 Task: Add Chicken Salad Croissant Sandwich to the cart.
Action: Mouse moved to (688, 244)
Screenshot: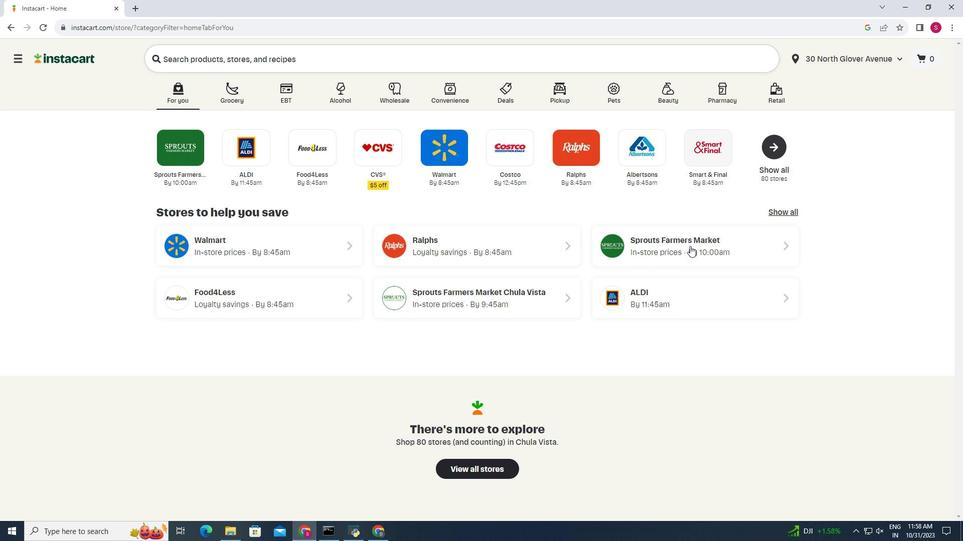 
Action: Mouse pressed left at (688, 244)
Screenshot: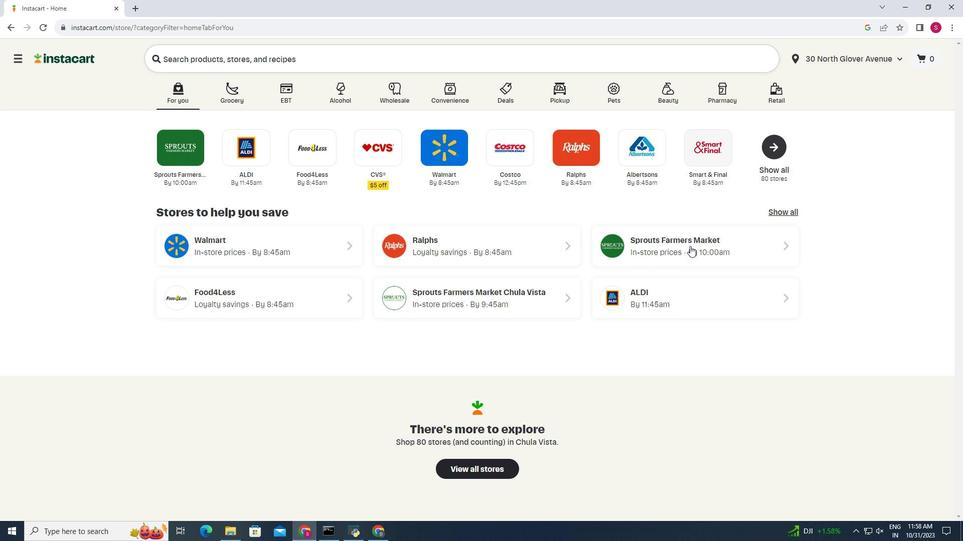 
Action: Mouse moved to (72, 458)
Screenshot: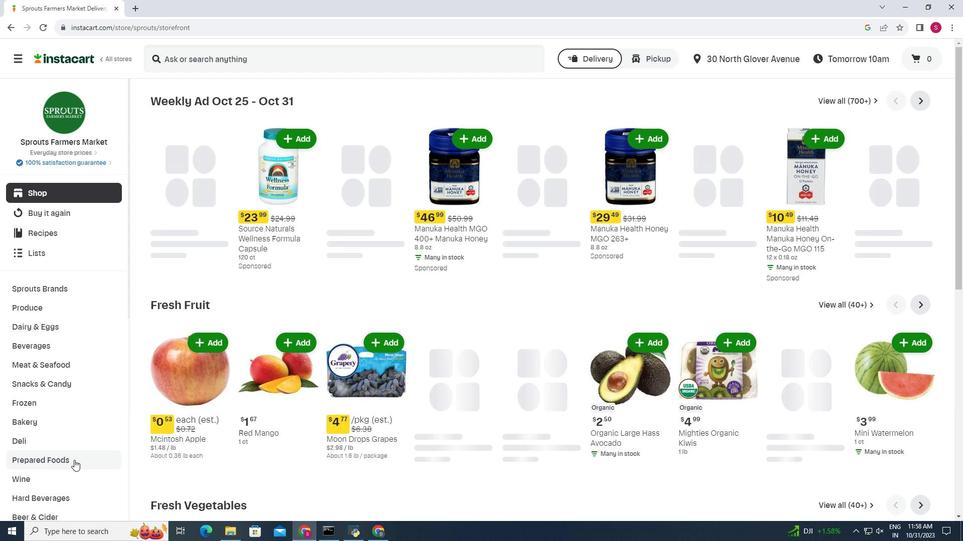 
Action: Mouse pressed left at (72, 458)
Screenshot: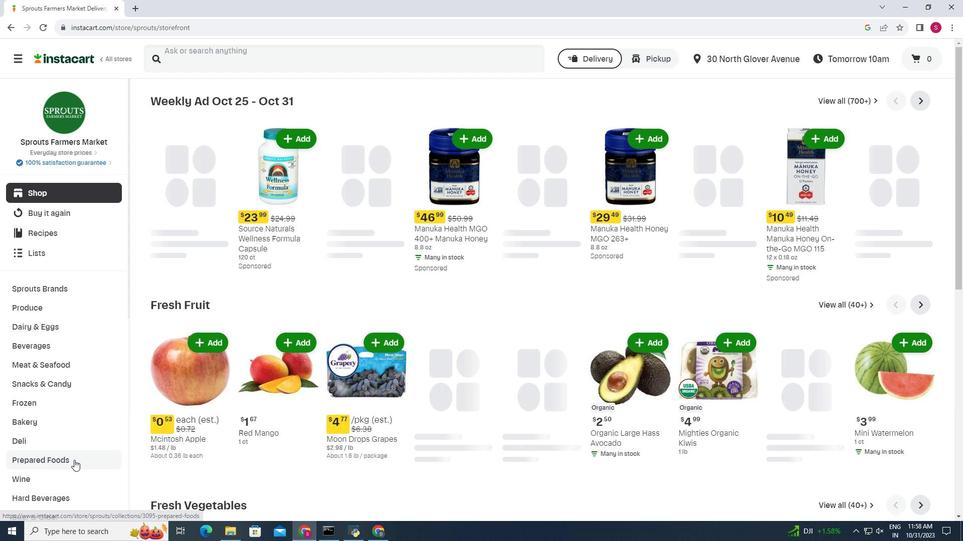 
Action: Mouse moved to (280, 125)
Screenshot: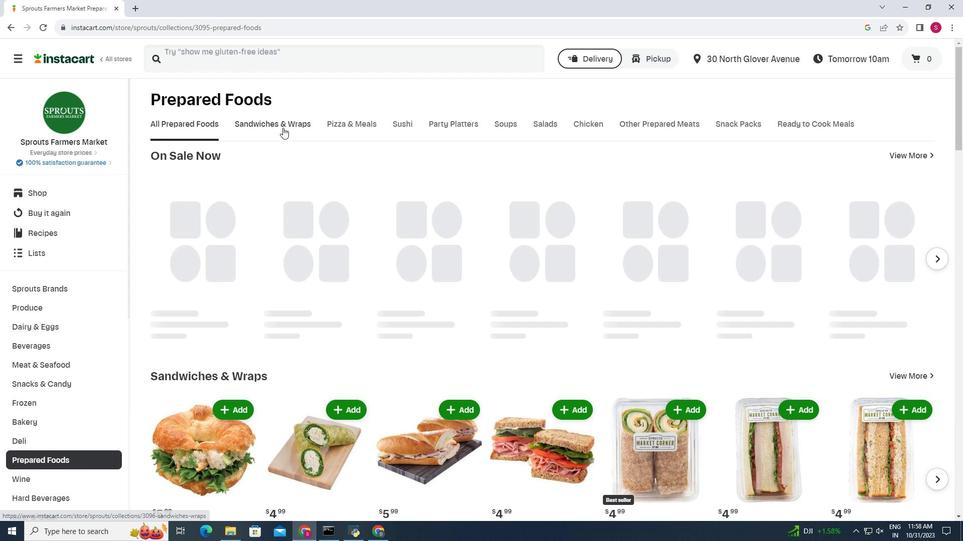 
Action: Mouse pressed left at (280, 125)
Screenshot: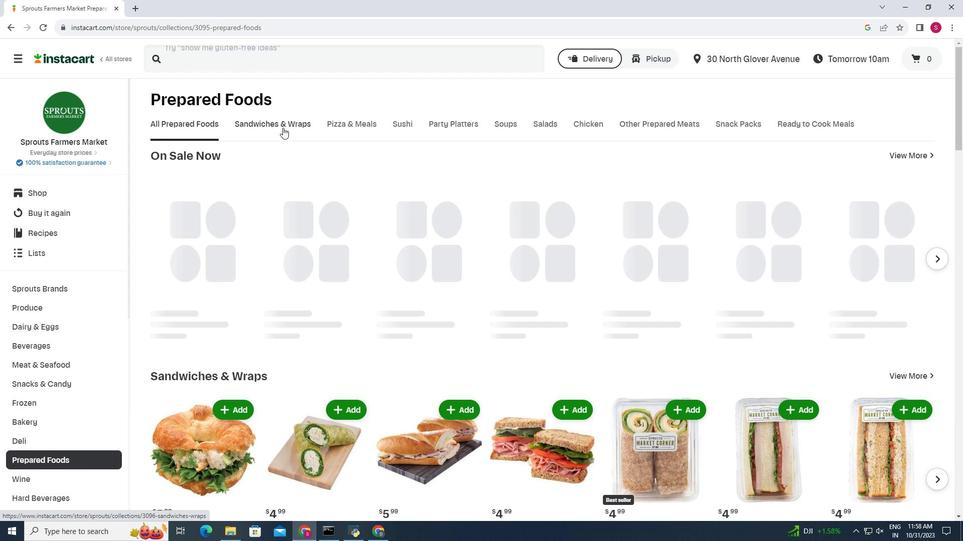 
Action: Mouse moved to (822, 209)
Screenshot: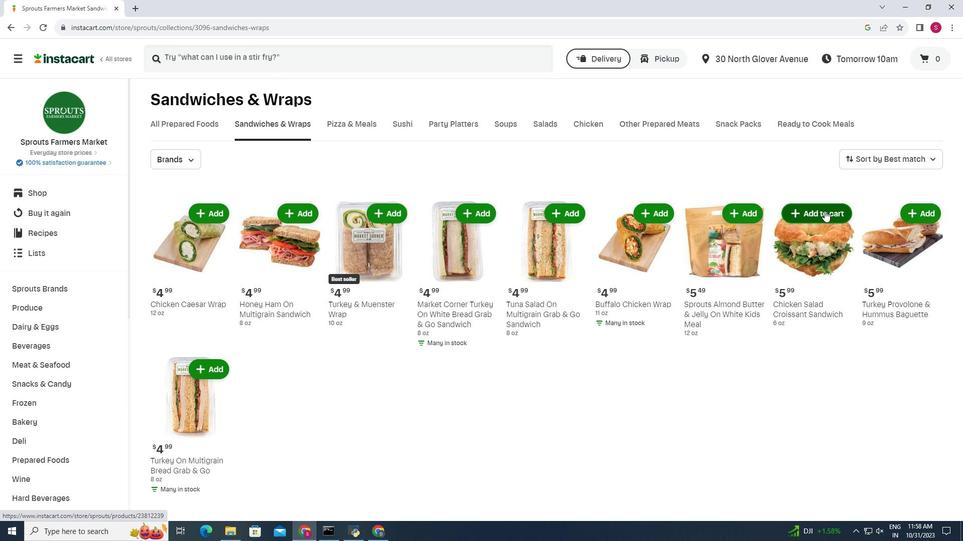 
Action: Mouse pressed left at (822, 209)
Screenshot: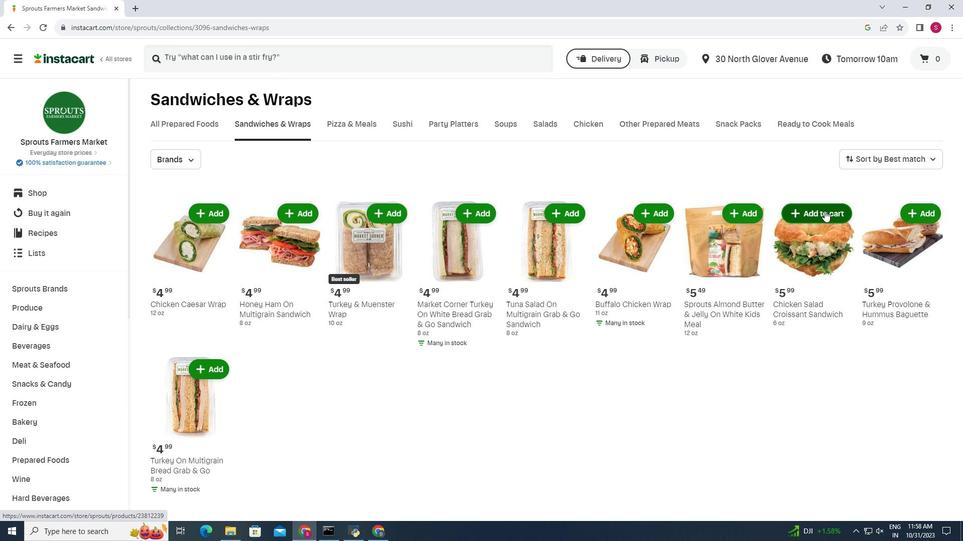 
Action: Mouse moved to (795, 182)
Screenshot: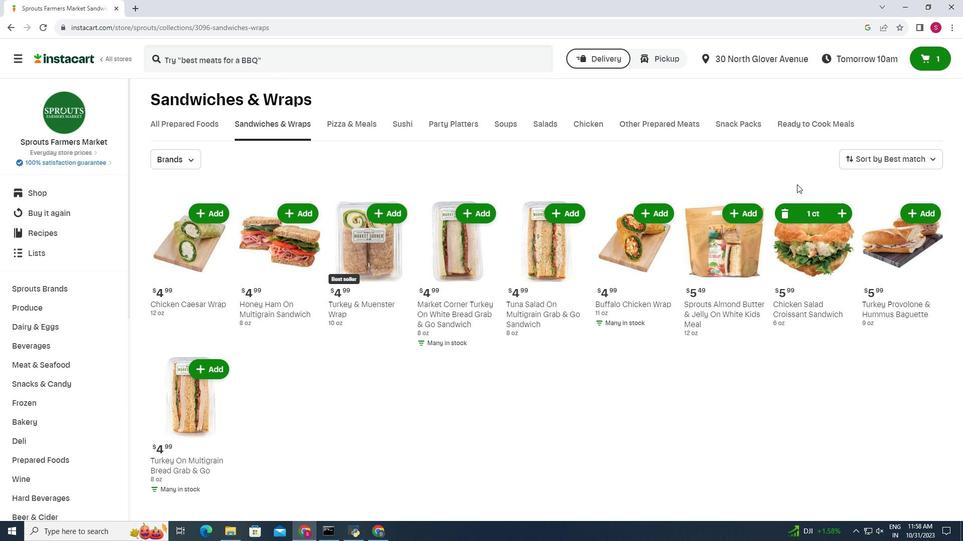 
